 Task: Add the card "MARKET" for your new game.
Action: Mouse moved to (133, 290)
Screenshot: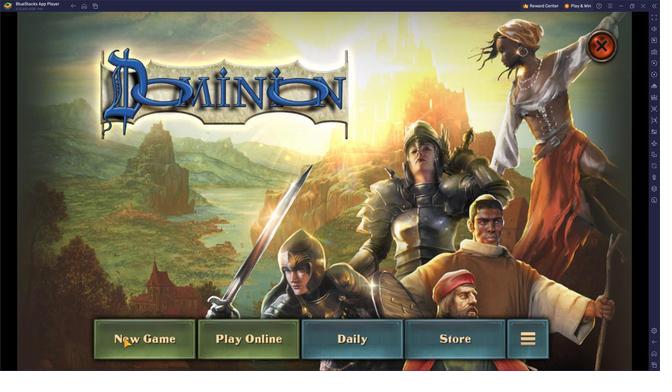 
Action: Mouse pressed left at (133, 290)
Screenshot: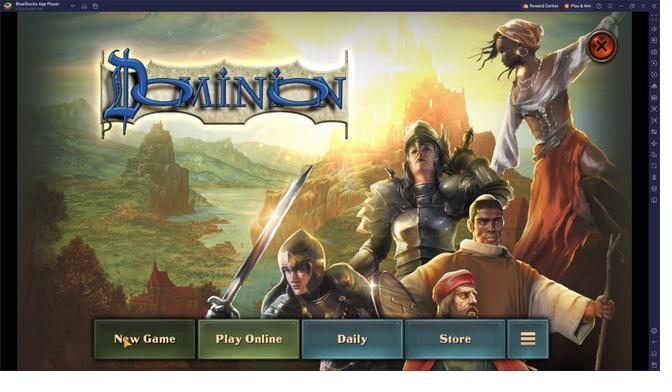 
Action: Mouse moved to (231, 297)
Screenshot: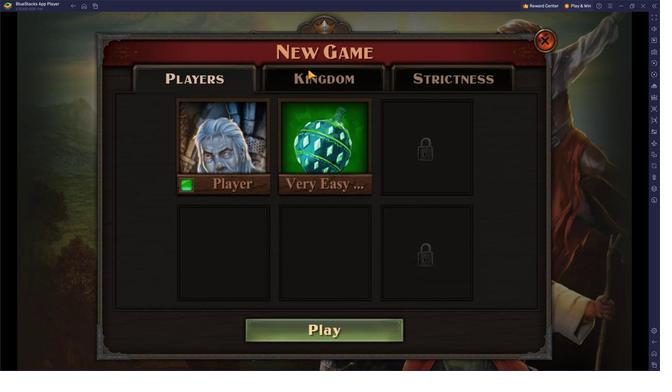 
Action: Mouse pressed left at (231, 297)
Screenshot: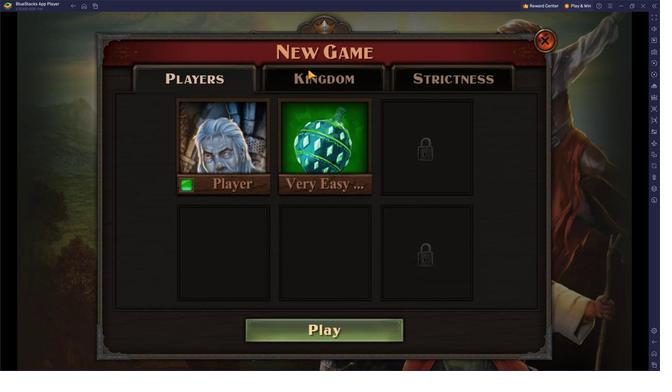 
Action: Mouse moved to (283, 296)
Screenshot: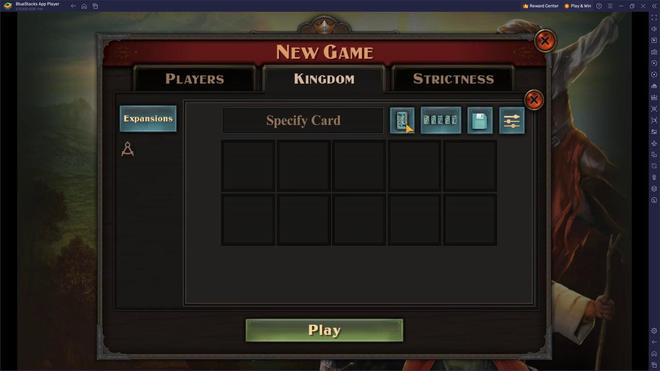 
Action: Mouse pressed left at (283, 296)
Screenshot: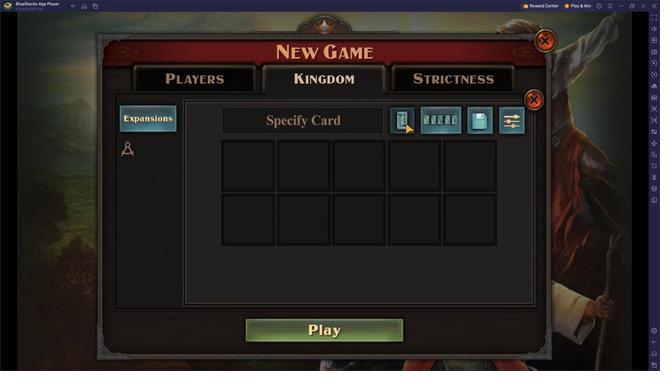 
Action: Mouse moved to (346, 297)
Screenshot: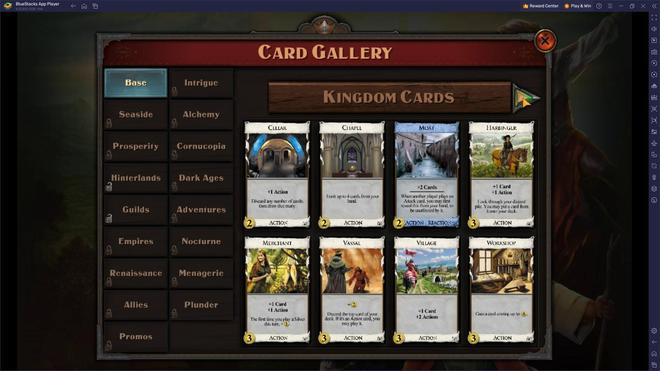 
Action: Mouse pressed left at (346, 297)
Screenshot: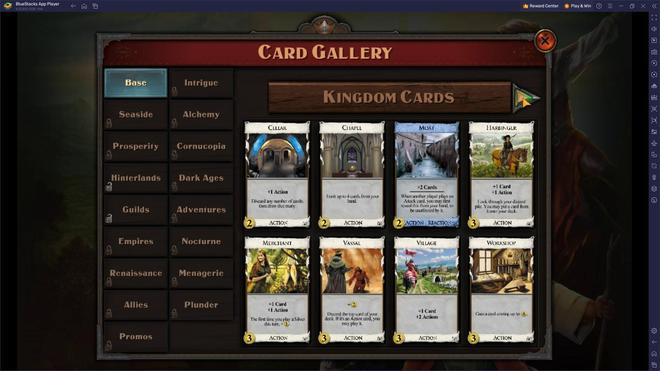 
Action: Mouse pressed left at (346, 297)
Screenshot: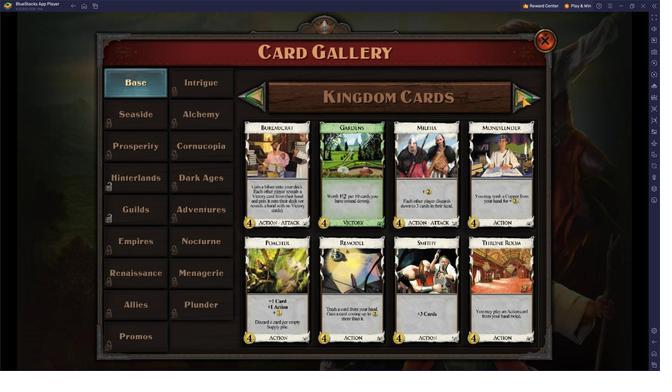 
Action: Mouse moved to (255, 292)
Screenshot: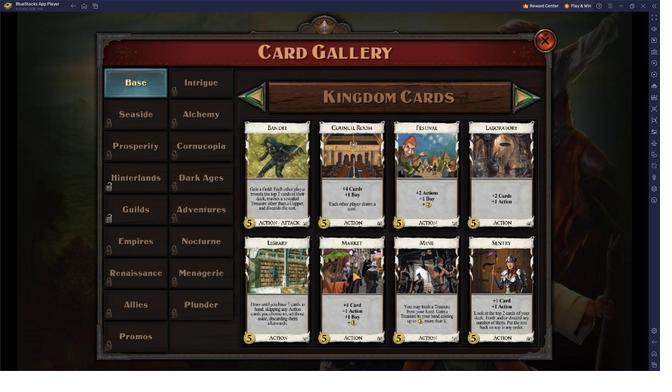 
Action: Mouse pressed left at (255, 292)
Screenshot: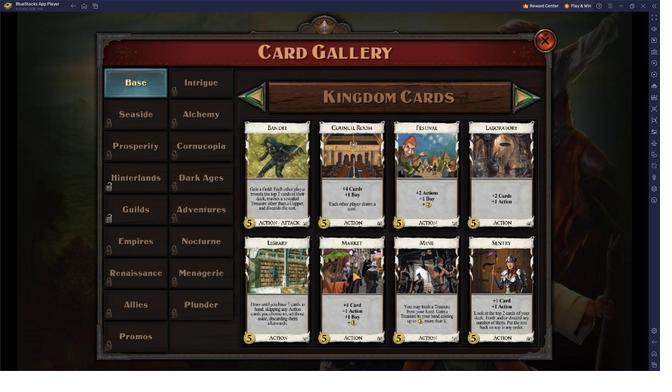 
